 Task: Change Control To Option
Action: Mouse moved to (107, 150)
Screenshot: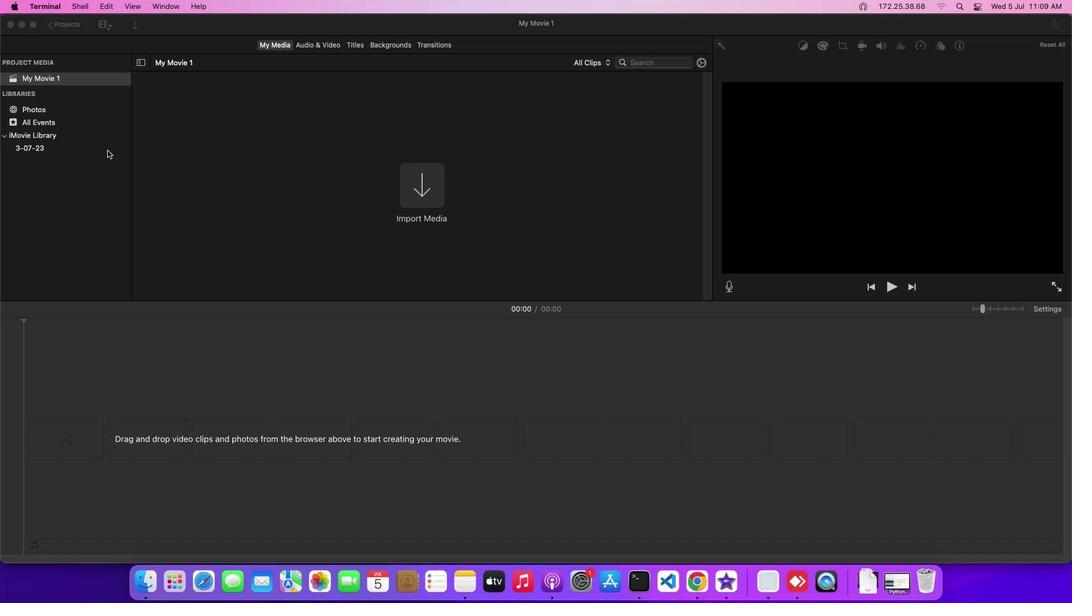
Action: Mouse pressed left at (107, 150)
Screenshot: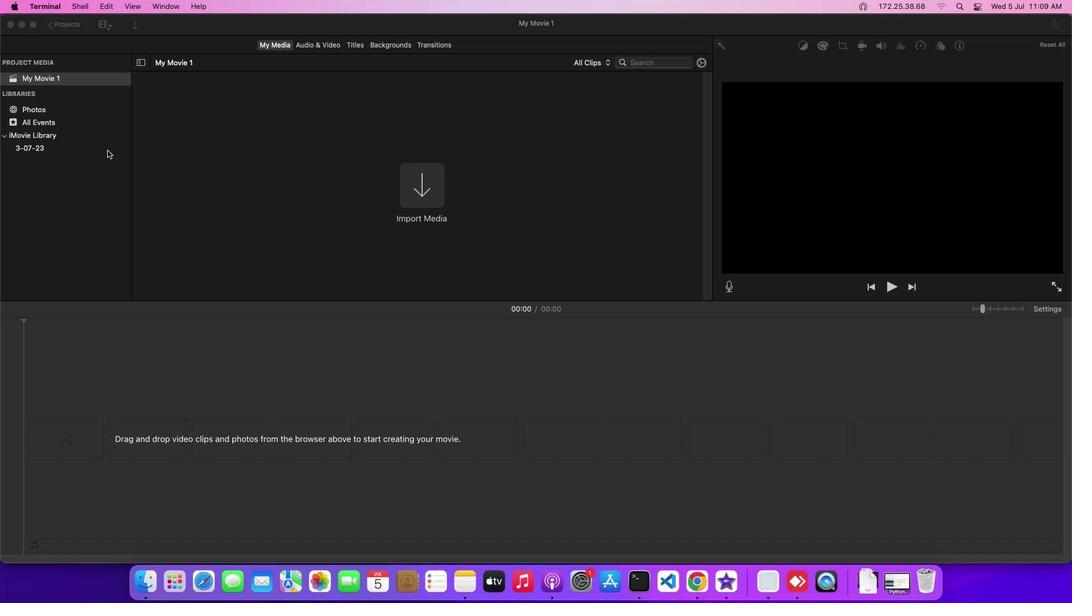 
Action: Mouse moved to (44, 5)
Screenshot: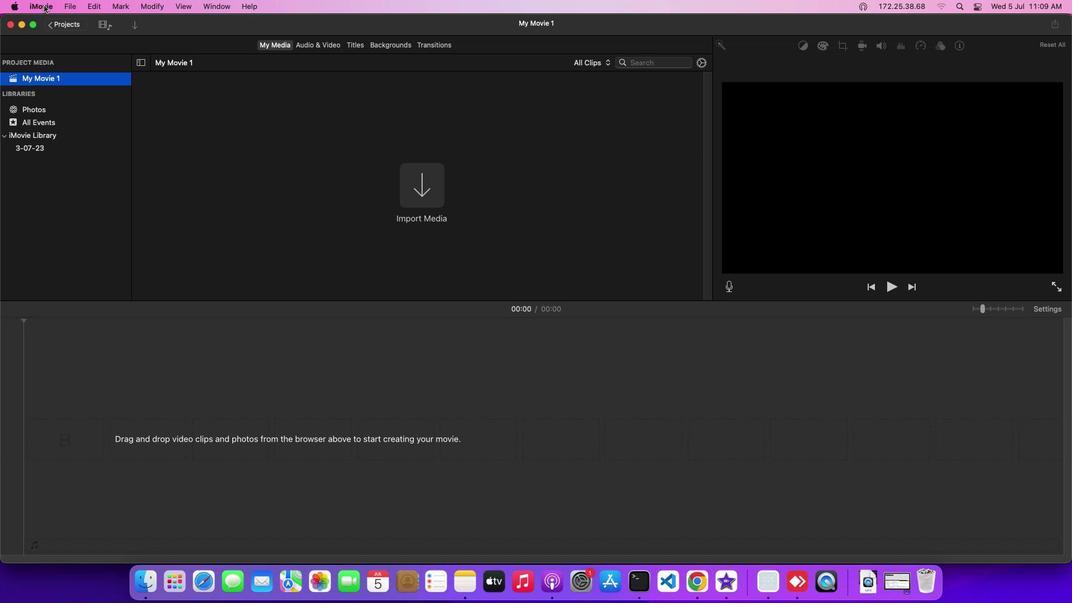 
Action: Mouse pressed left at (44, 5)
Screenshot: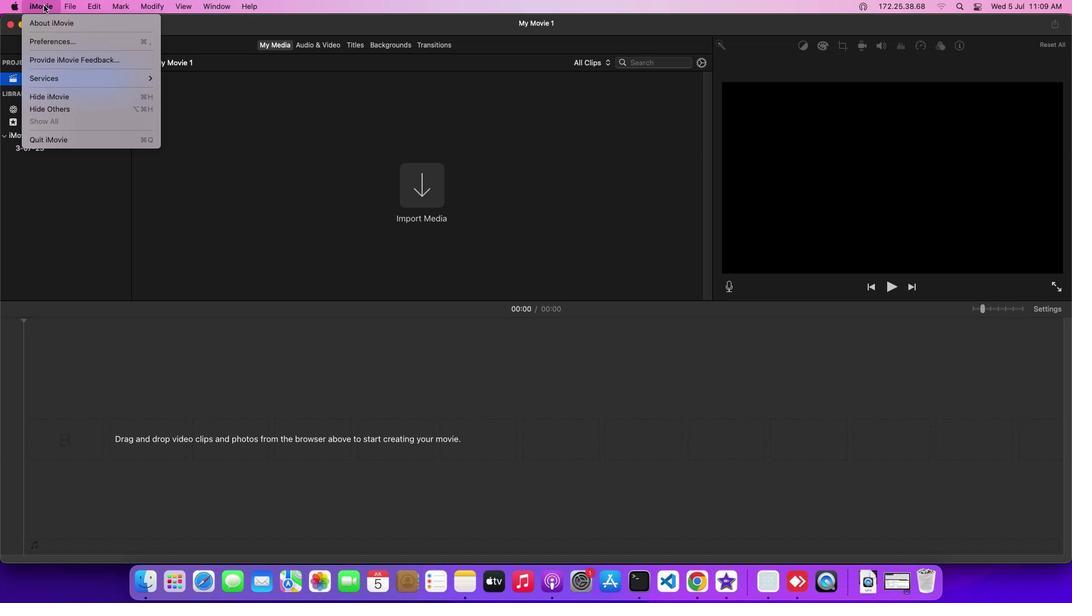 
Action: Mouse moved to (35, 73)
Screenshot: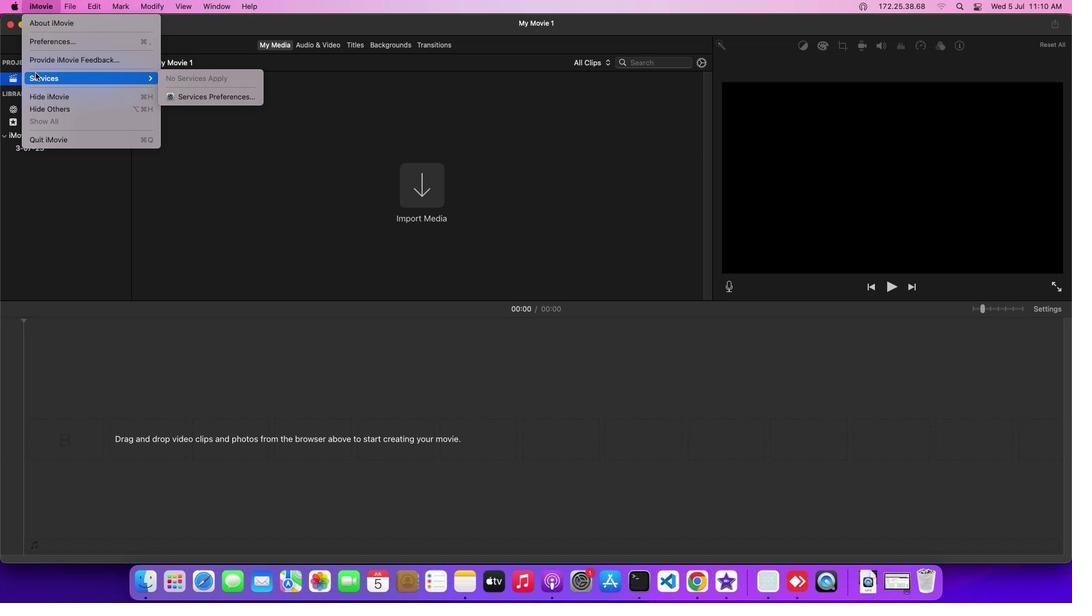 
Action: Mouse pressed left at (35, 73)
Screenshot: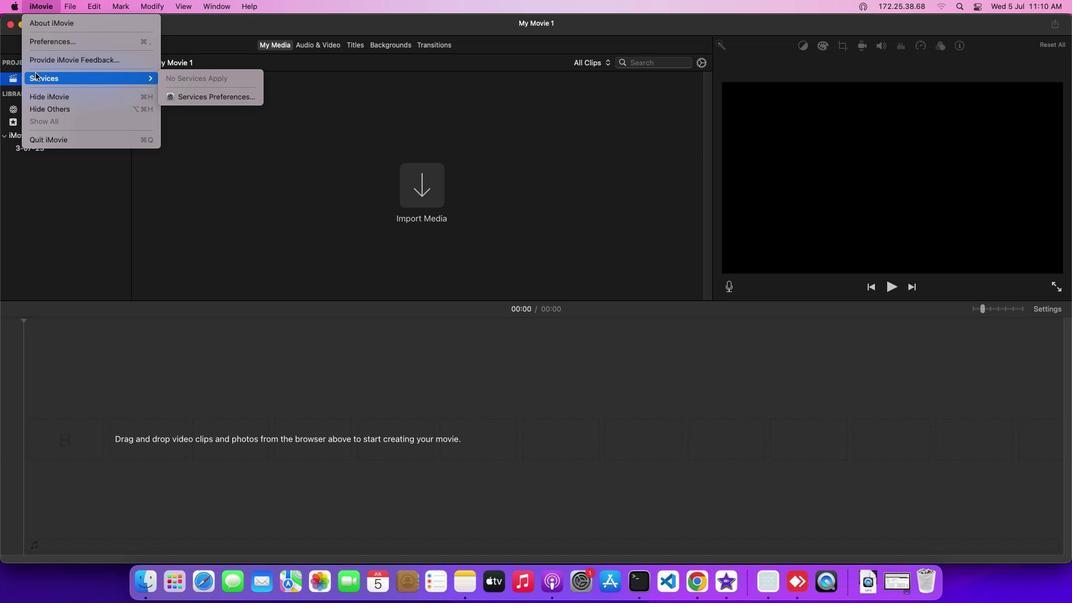 
Action: Mouse moved to (189, 94)
Screenshot: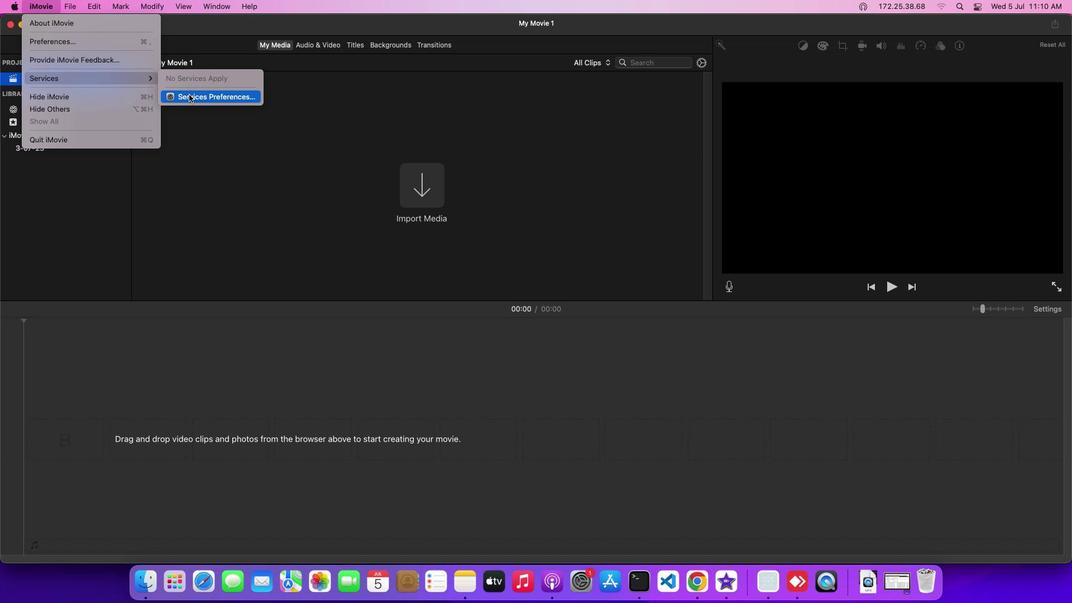 
Action: Mouse pressed left at (189, 94)
Screenshot: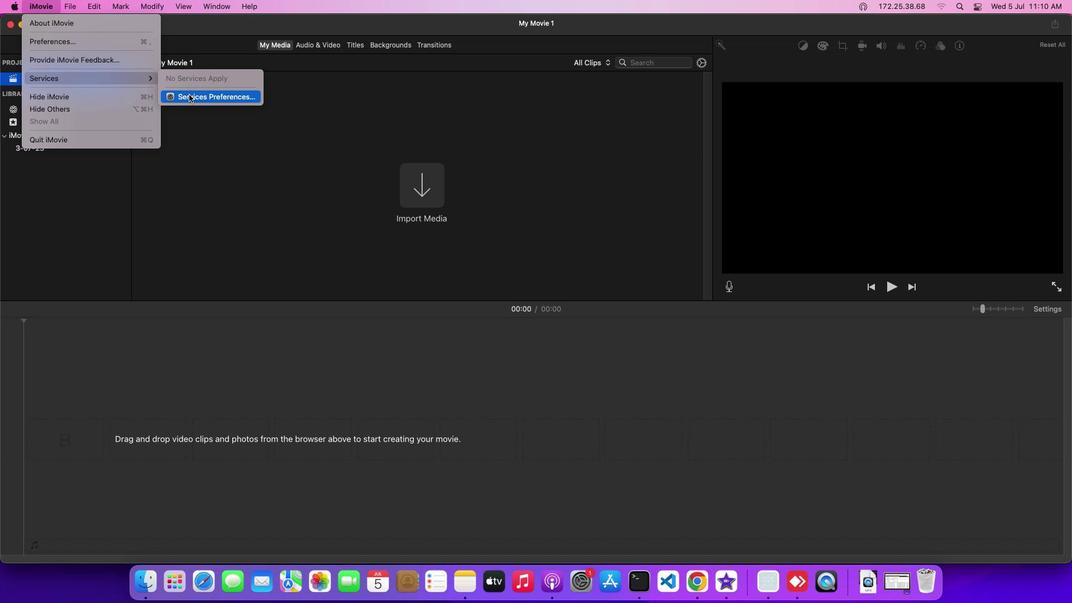 
Action: Mouse moved to (528, 167)
Screenshot: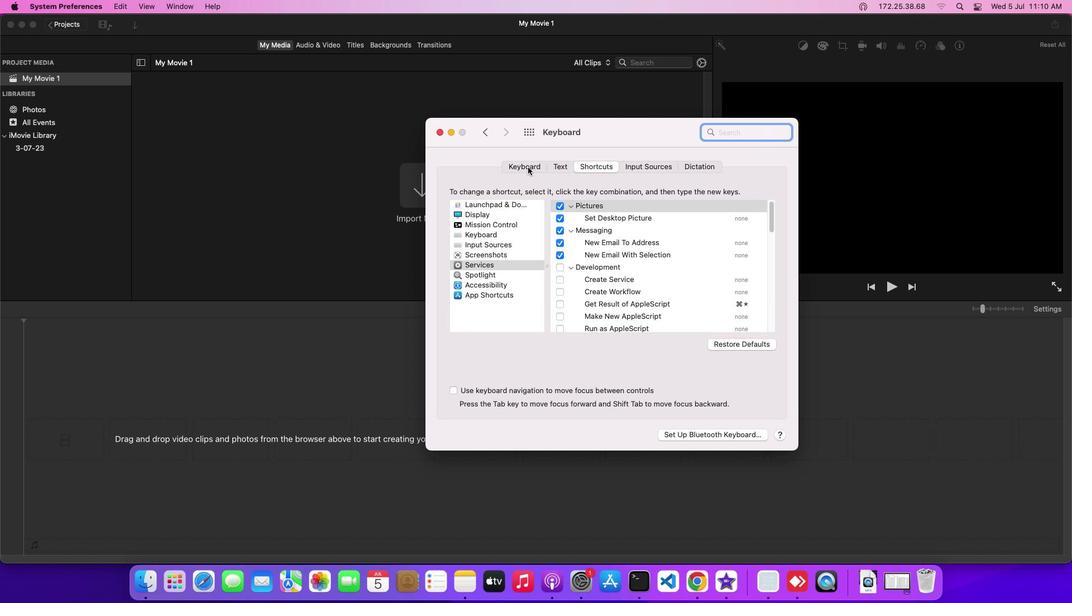 
Action: Mouse pressed left at (528, 167)
Screenshot: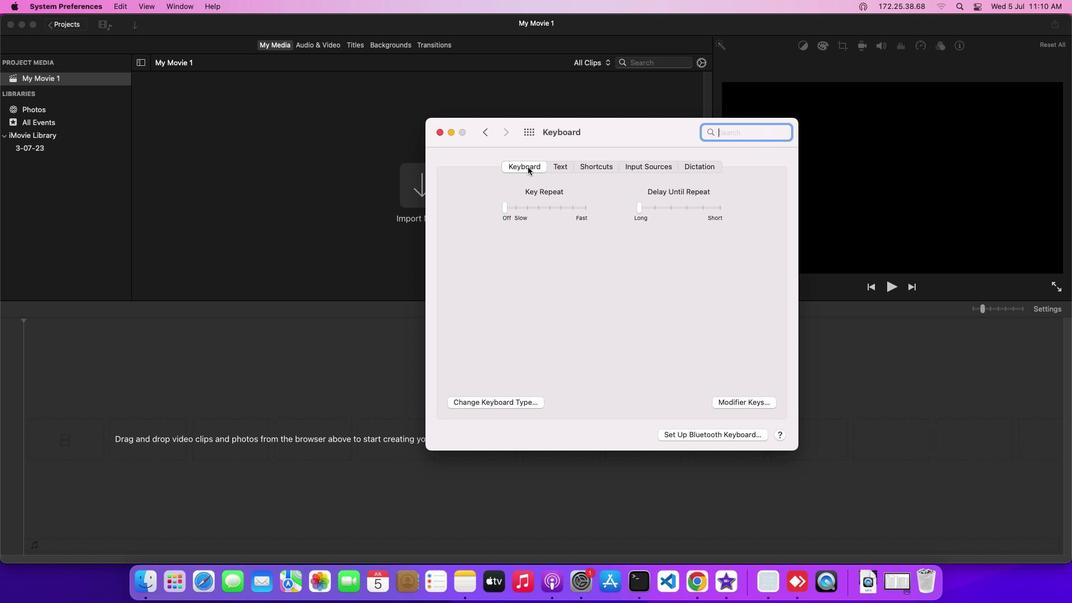 
Action: Mouse moved to (772, 404)
Screenshot: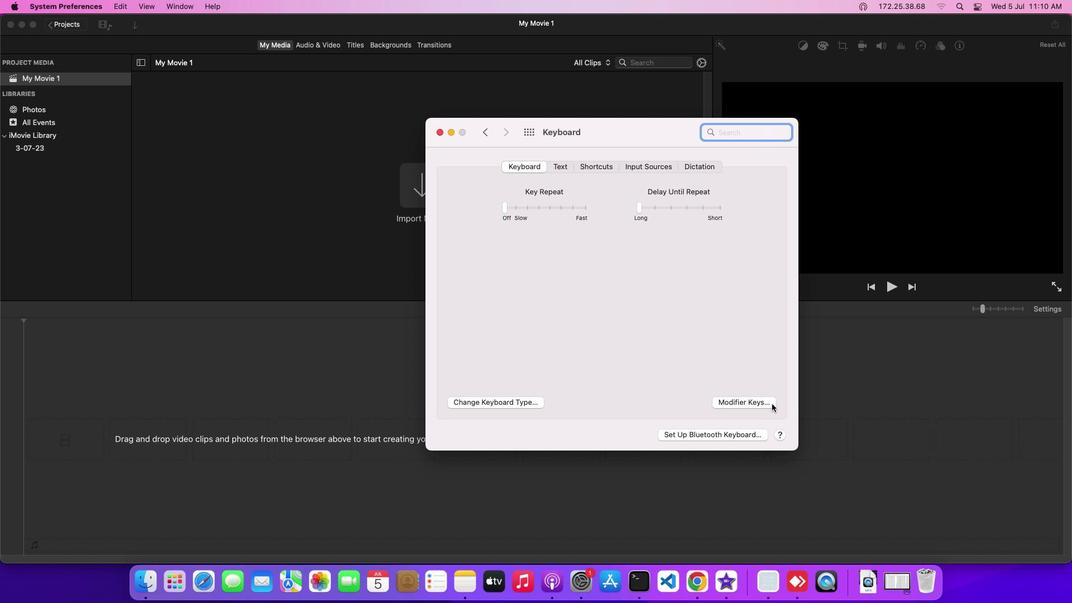 
Action: Mouse pressed left at (772, 404)
Screenshot: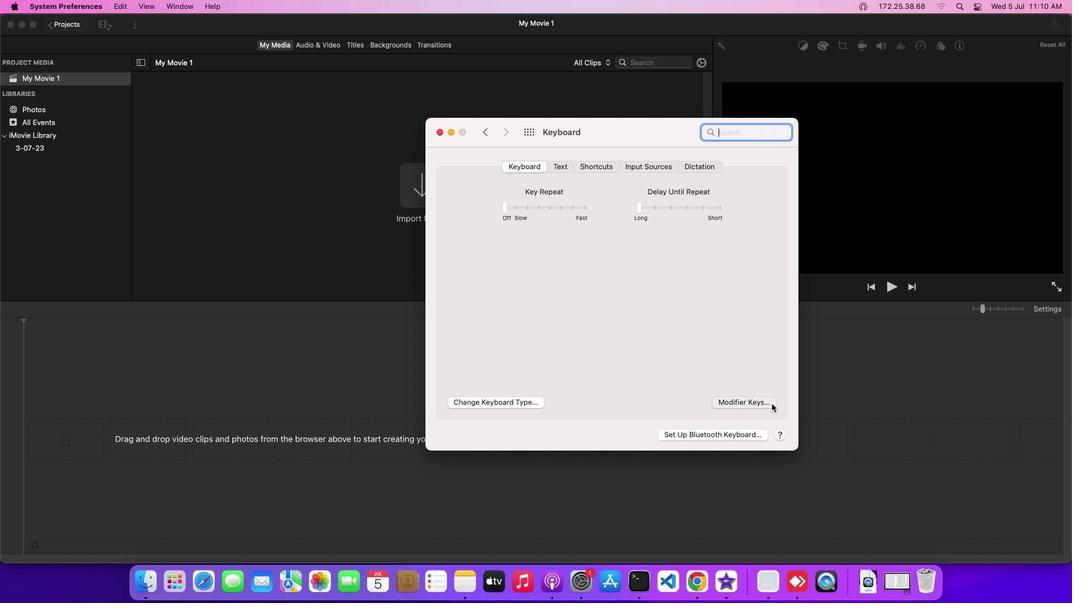 
Action: Mouse moved to (674, 254)
Screenshot: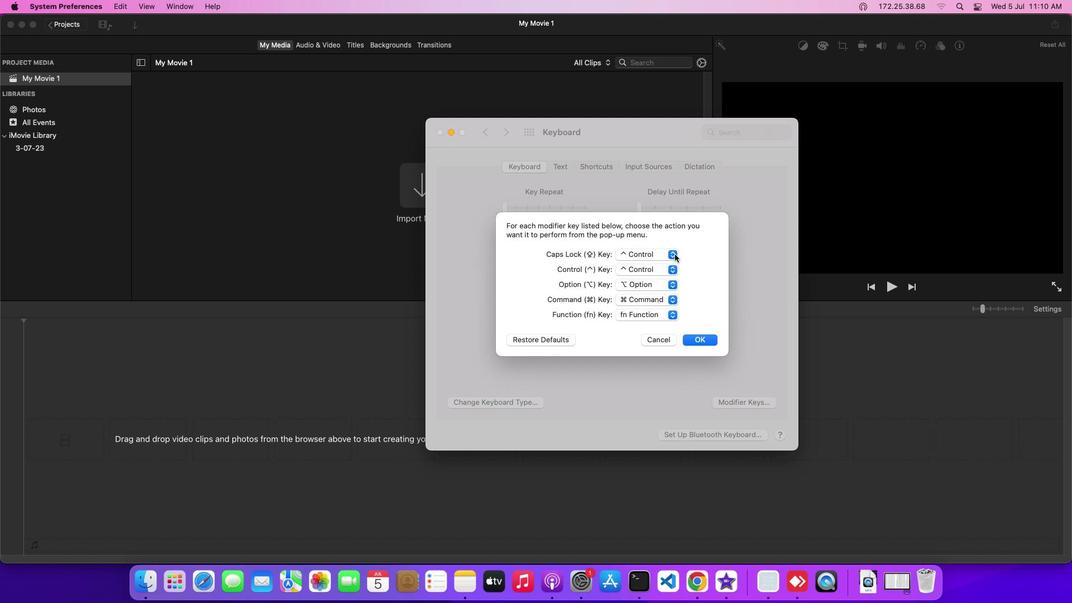 
Action: Mouse pressed left at (674, 254)
Screenshot: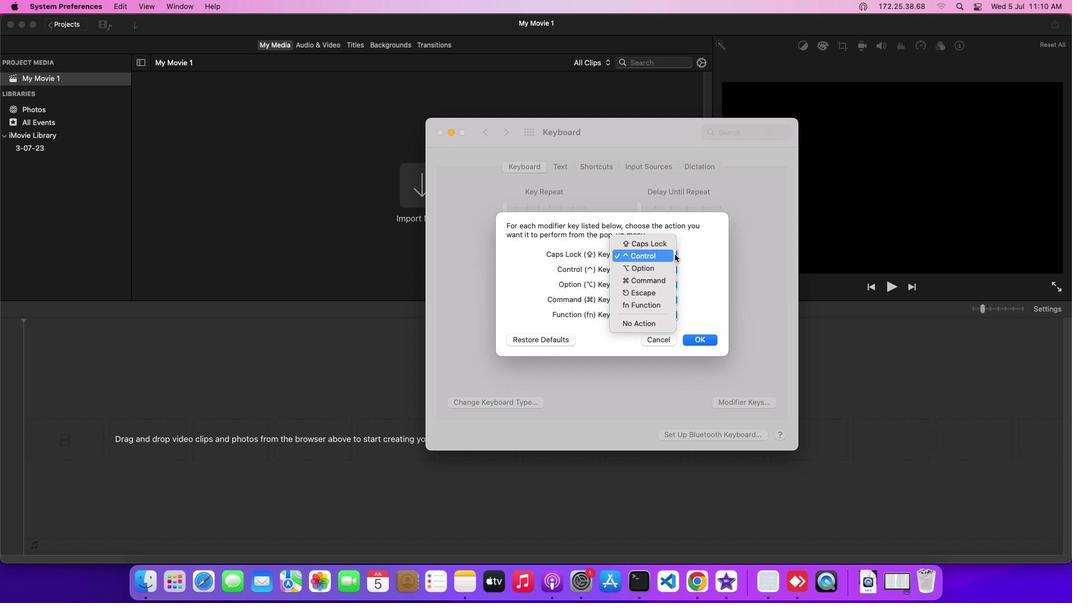 
Action: Mouse moved to (668, 265)
Screenshot: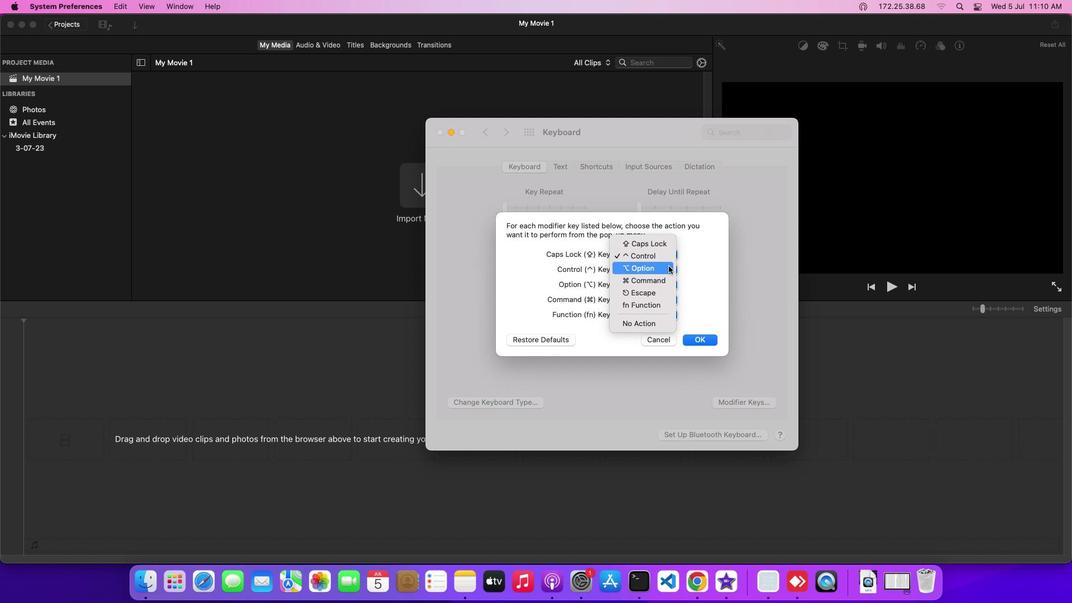 
Action: Mouse pressed left at (668, 265)
Screenshot: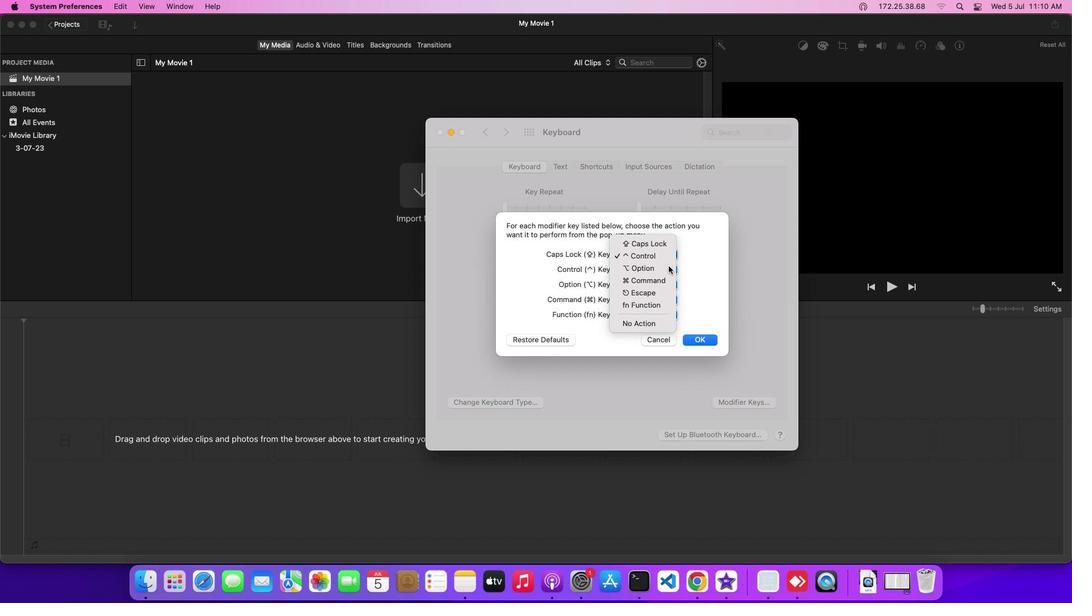 
Action: Mouse moved to (692, 338)
Screenshot: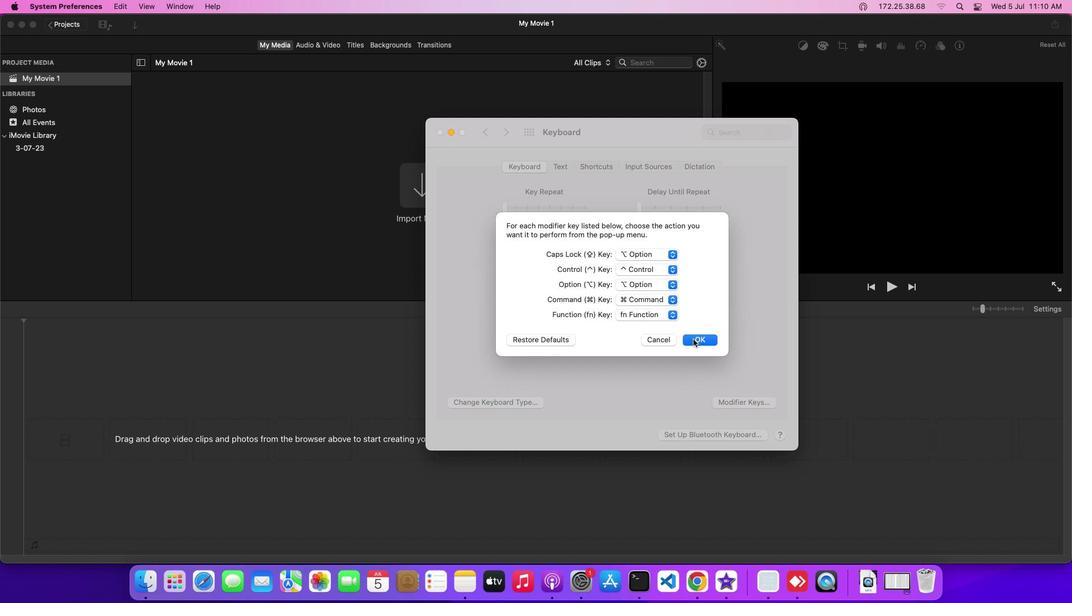 
Action: Mouse pressed left at (692, 338)
Screenshot: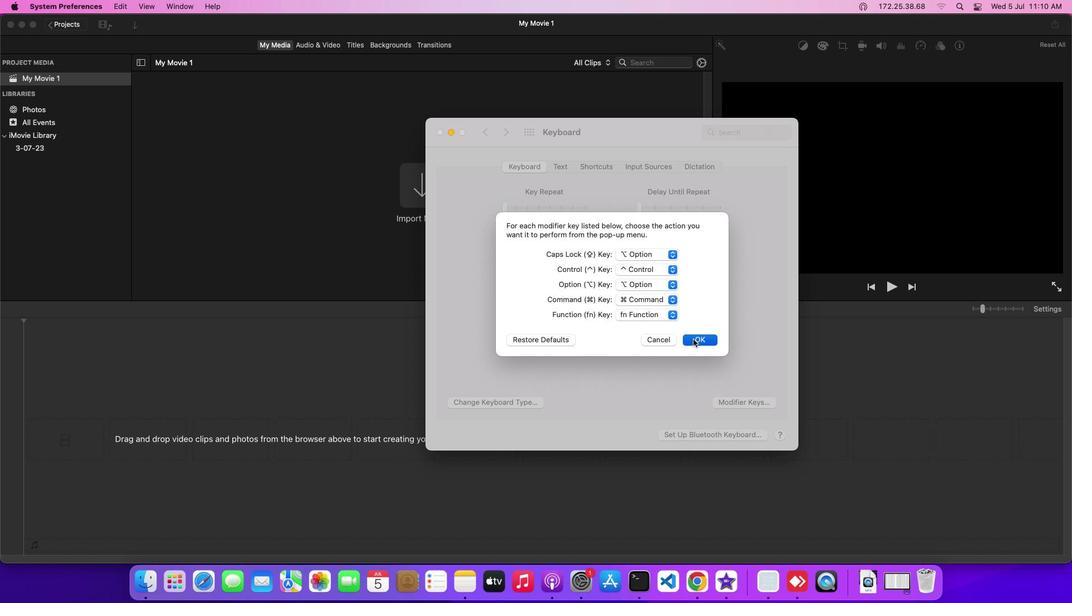 
Action: Mouse moved to (676, 353)
Screenshot: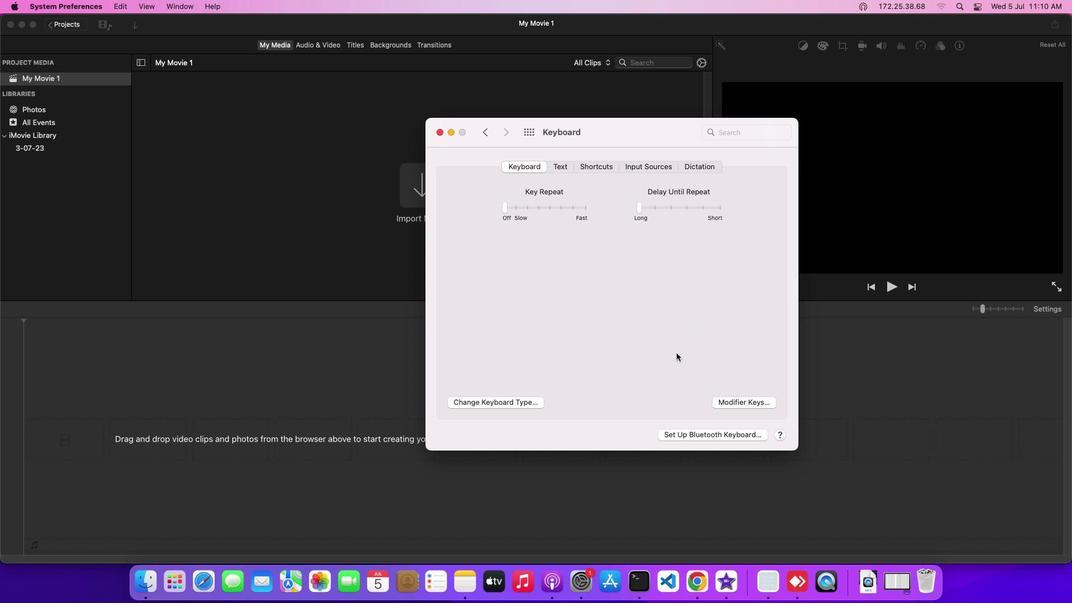 
